 Task: Change conversion quality for Chromecast stream output to "Medium (medium quality and medium bandwidth)".
Action: Mouse moved to (124, 17)
Screenshot: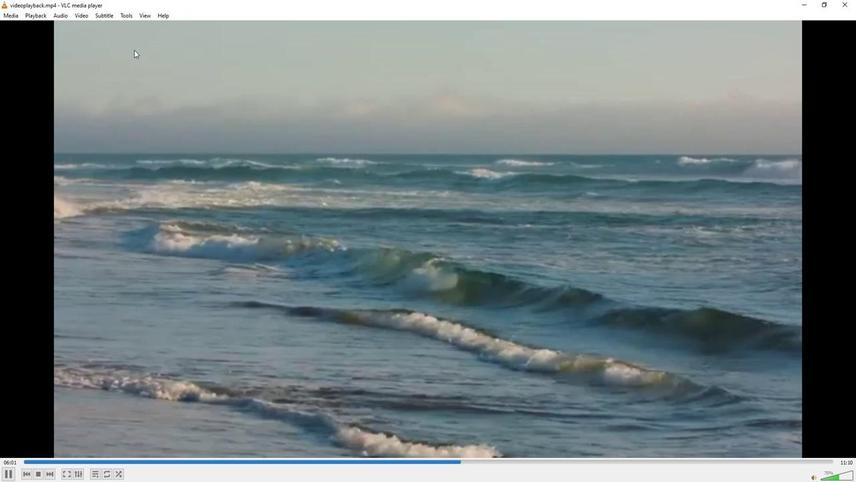 
Action: Mouse pressed left at (124, 17)
Screenshot: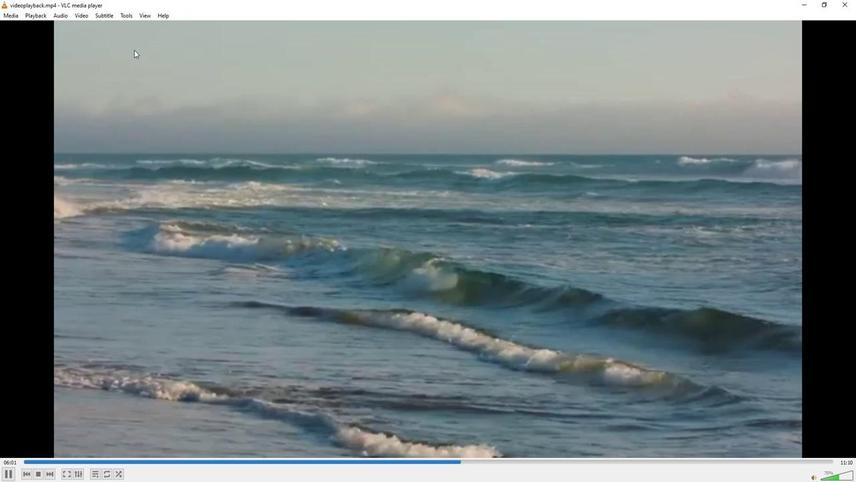 
Action: Mouse moved to (155, 122)
Screenshot: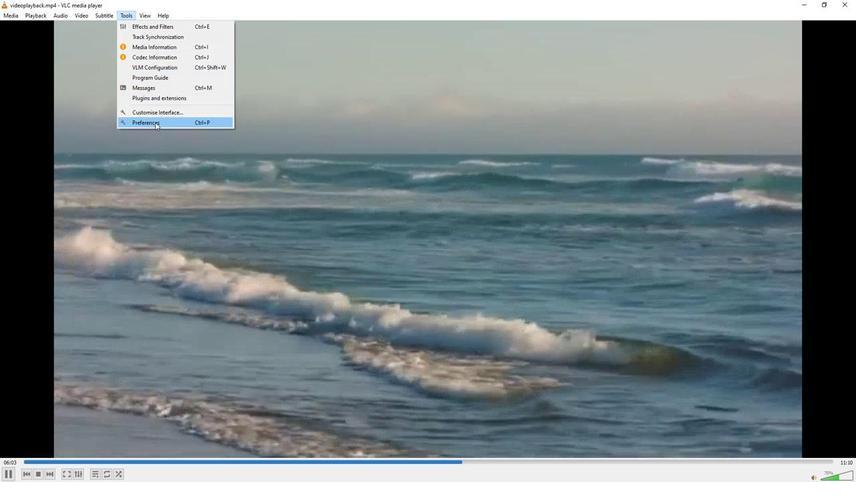 
Action: Mouse pressed left at (155, 122)
Screenshot: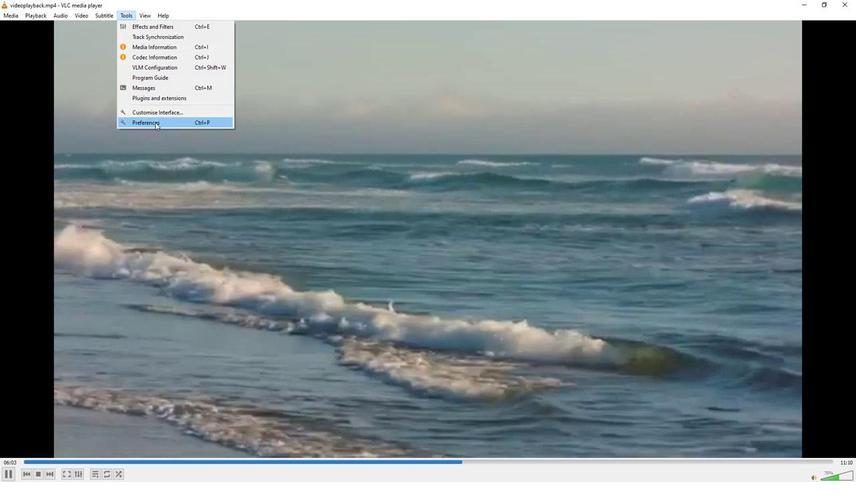 
Action: Mouse moved to (282, 392)
Screenshot: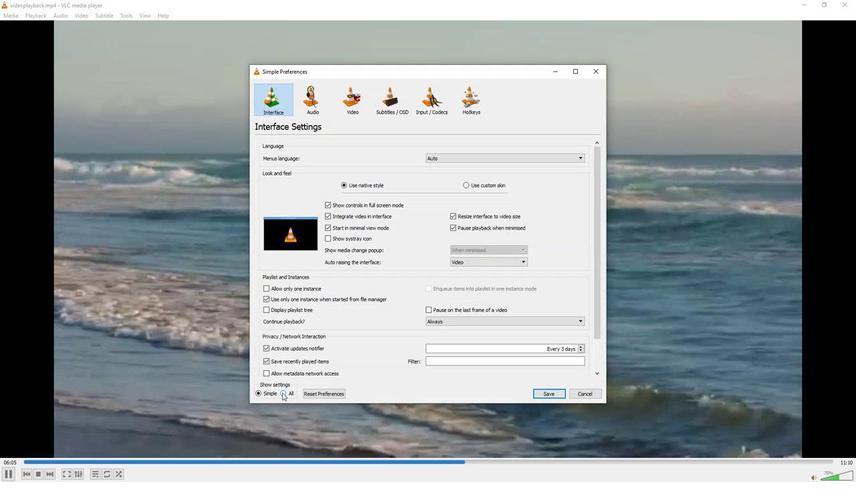 
Action: Mouse pressed left at (282, 392)
Screenshot: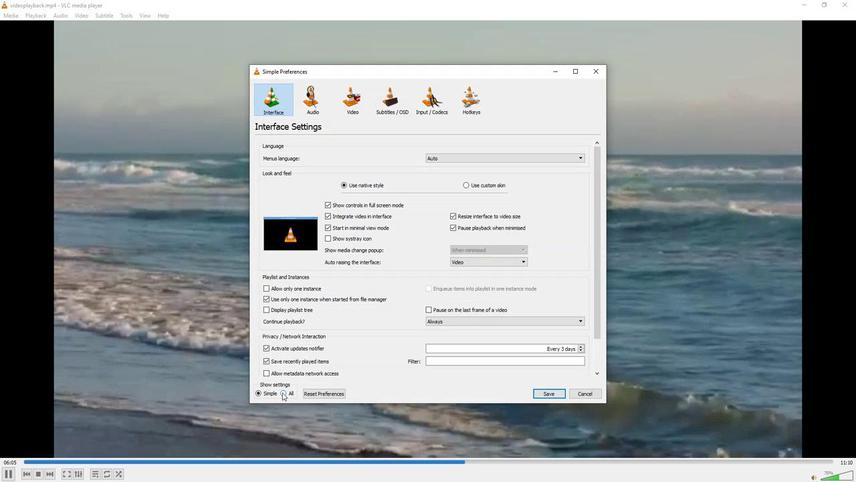 
Action: Mouse moved to (277, 300)
Screenshot: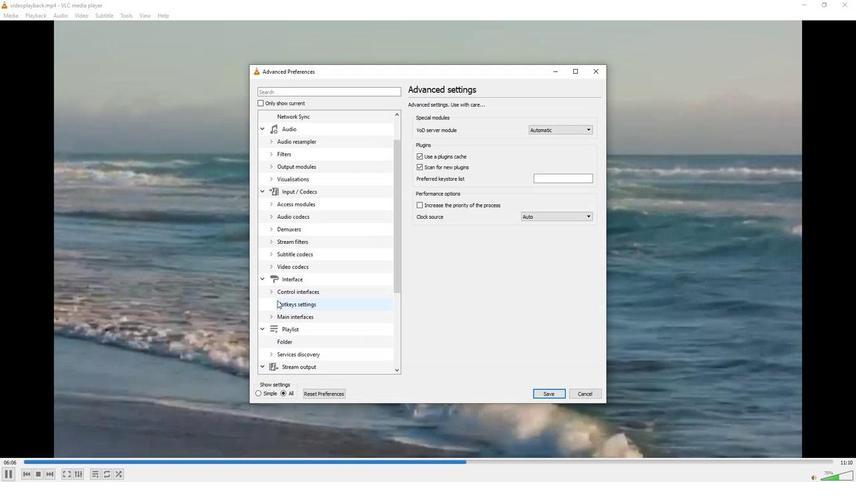 
Action: Mouse scrolled (277, 300) with delta (0, 0)
Screenshot: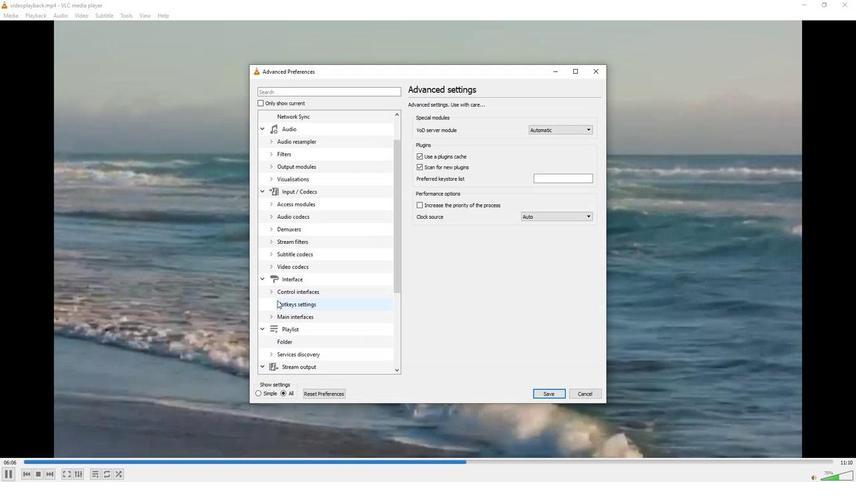 
Action: Mouse moved to (277, 299)
Screenshot: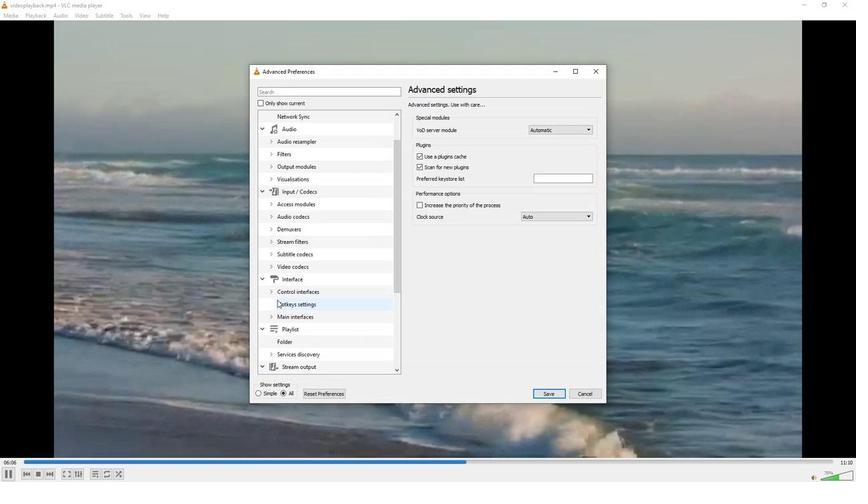 
Action: Mouse scrolled (277, 298) with delta (0, 0)
Screenshot: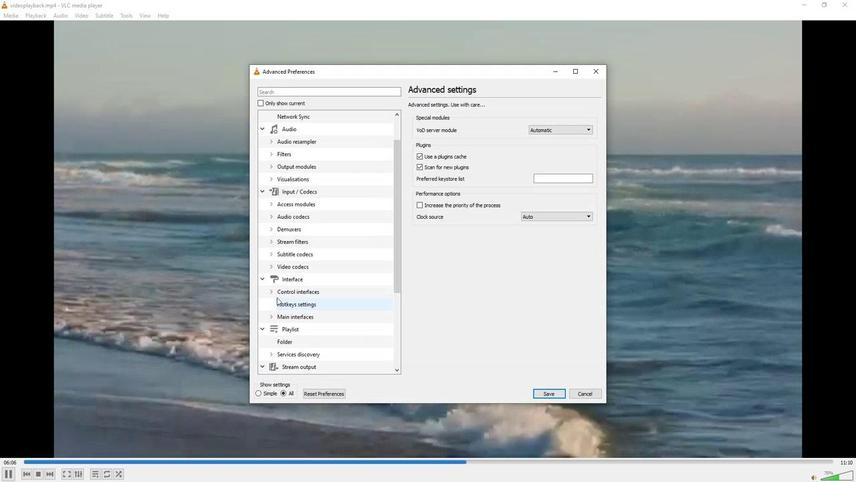 
Action: Mouse moved to (276, 298)
Screenshot: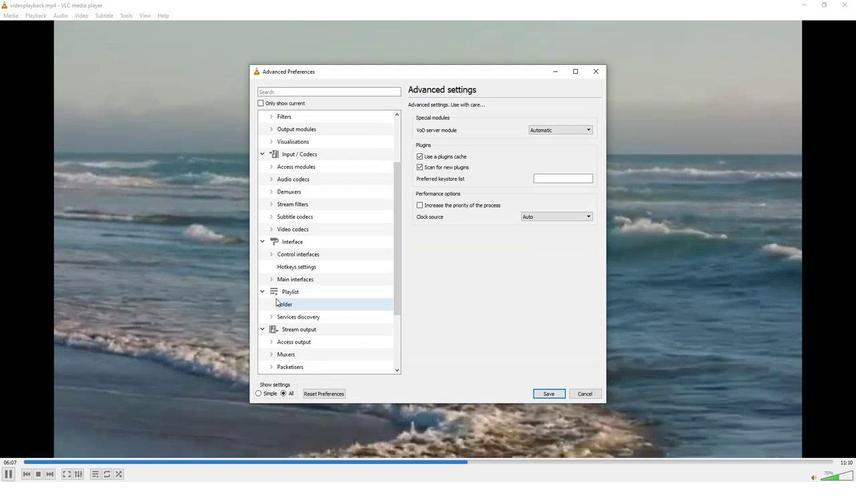 
Action: Mouse scrolled (276, 297) with delta (0, 0)
Screenshot: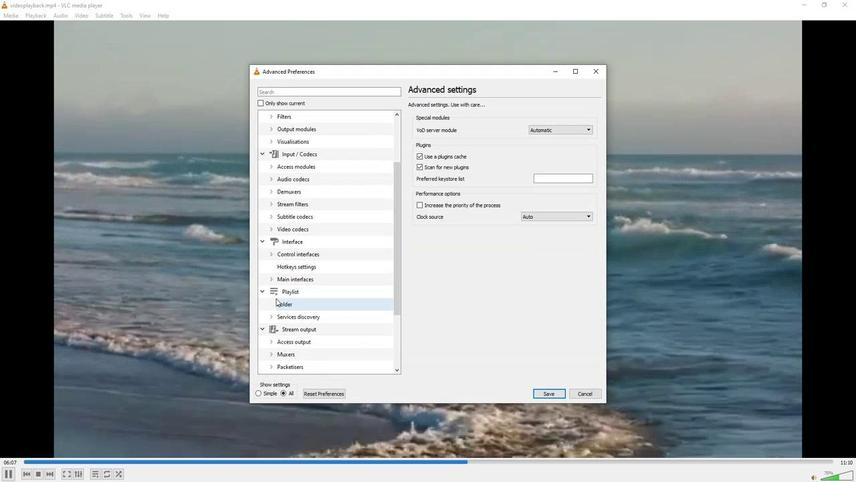 
Action: Mouse moved to (271, 315)
Screenshot: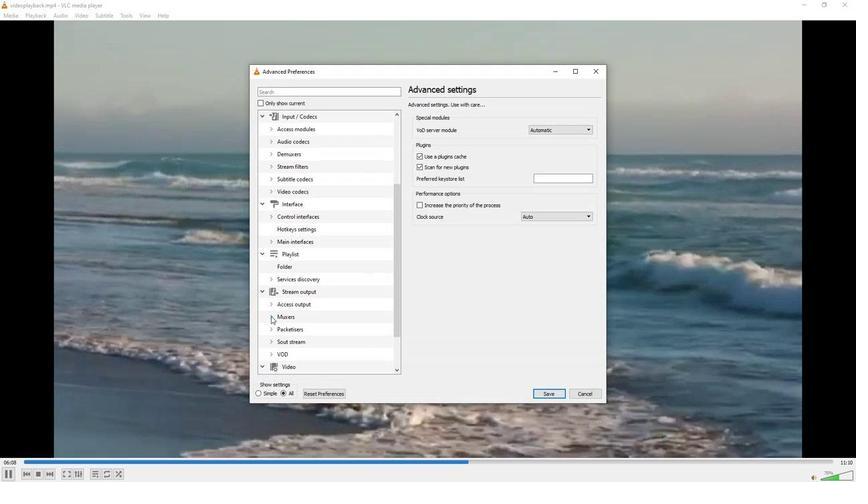 
Action: Mouse pressed left at (271, 315)
Screenshot: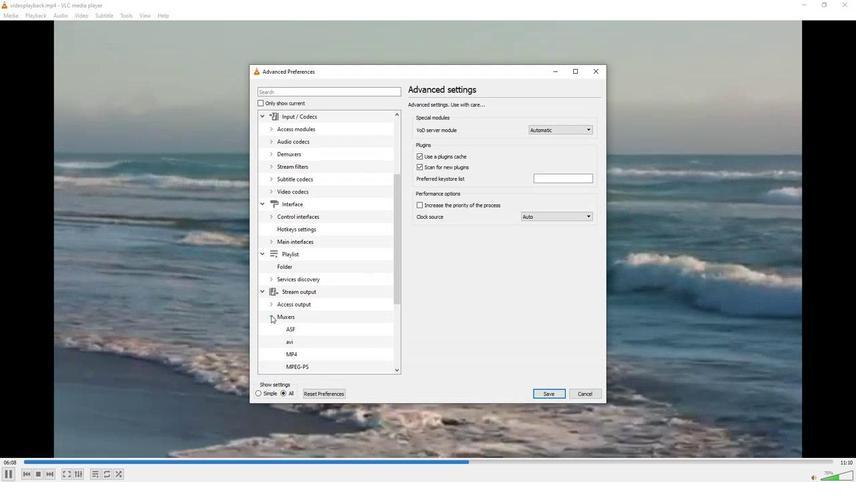 
Action: Mouse moved to (291, 313)
Screenshot: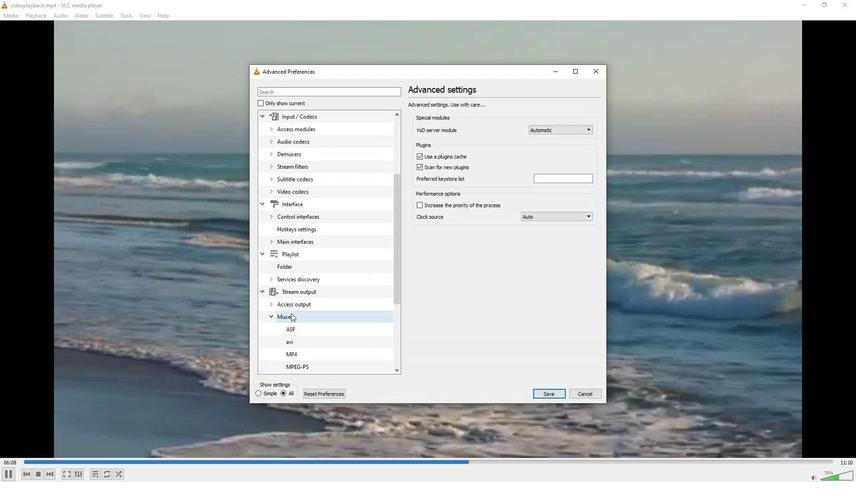 
Action: Mouse scrolled (291, 312) with delta (0, 0)
Screenshot: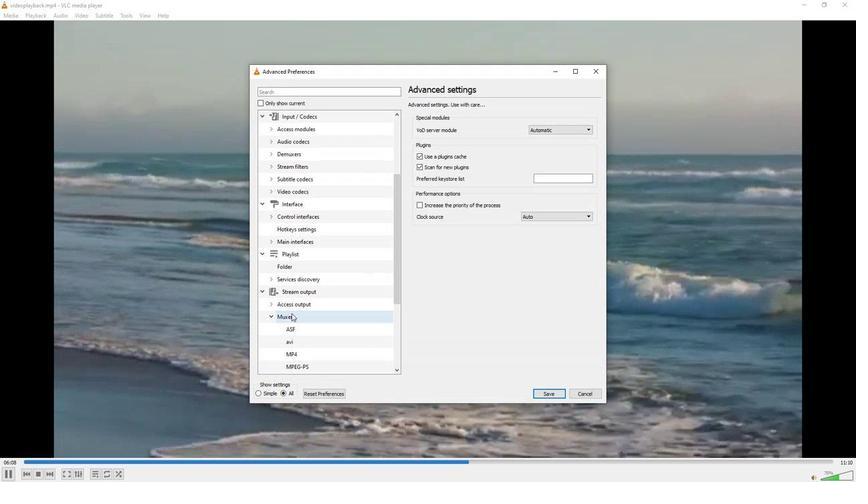 
Action: Mouse scrolled (291, 312) with delta (0, 0)
Screenshot: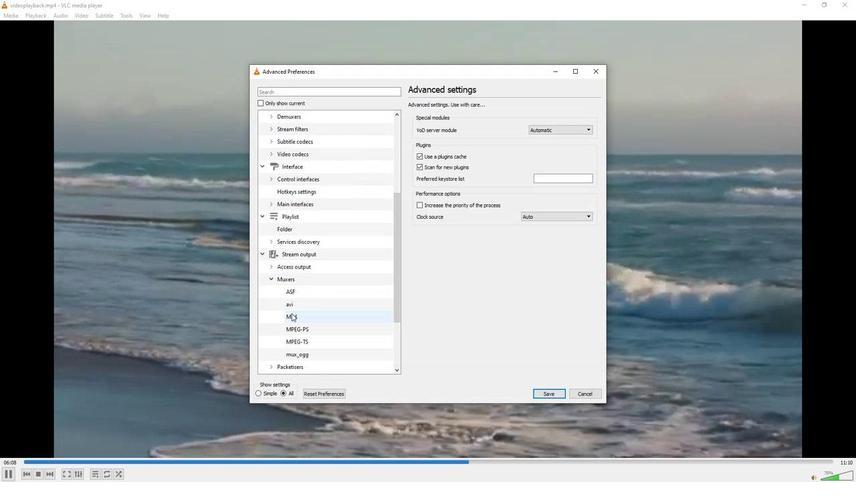 
Action: Mouse moved to (271, 340)
Screenshot: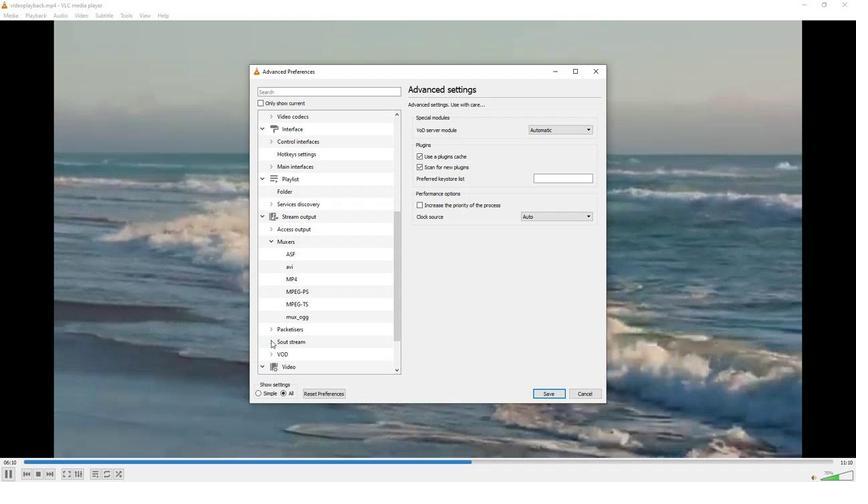 
Action: Mouse pressed left at (271, 340)
Screenshot: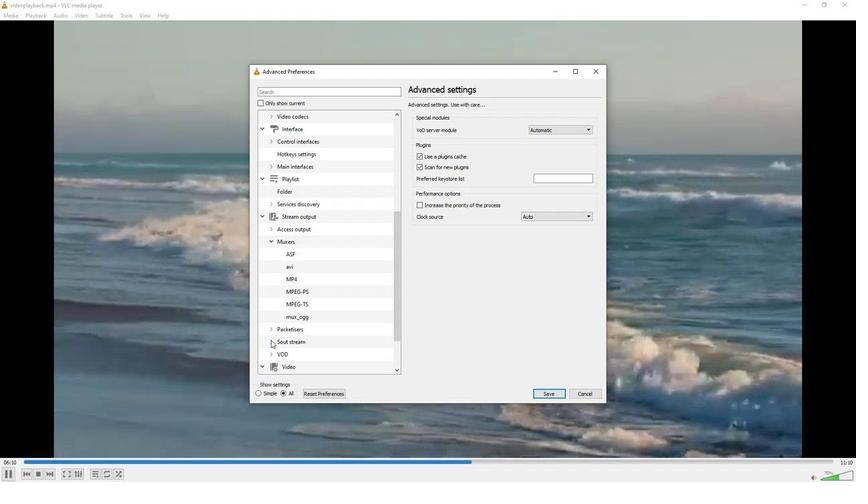 
Action: Mouse moved to (294, 354)
Screenshot: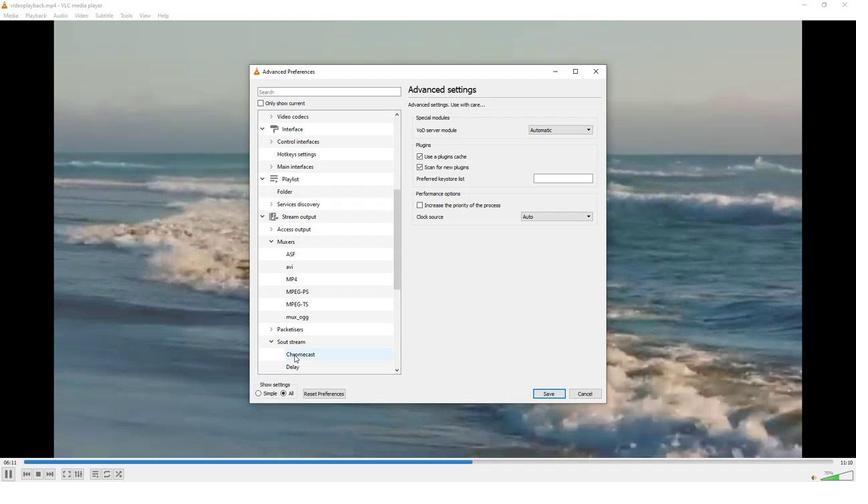 
Action: Mouse pressed left at (294, 354)
Screenshot: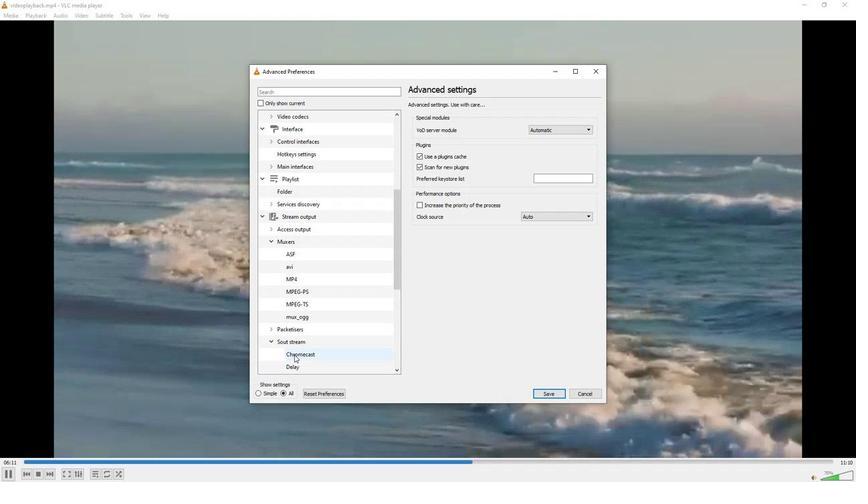 
Action: Mouse moved to (592, 139)
Screenshot: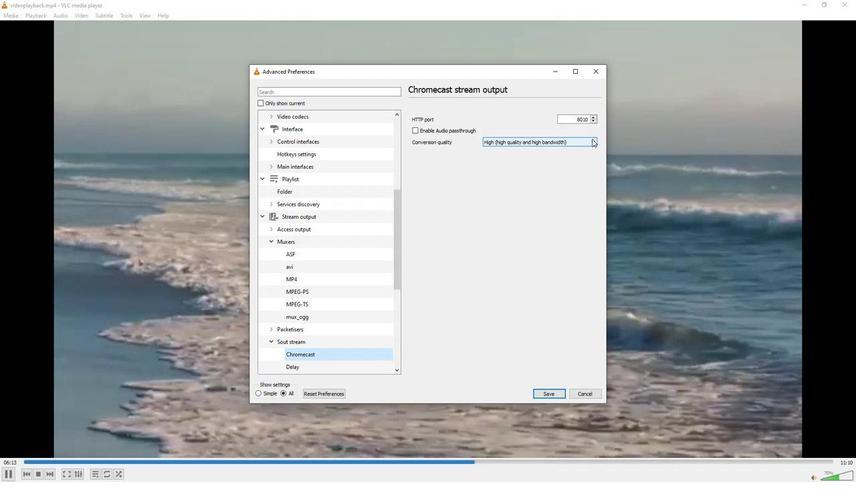 
Action: Mouse pressed left at (592, 139)
Screenshot: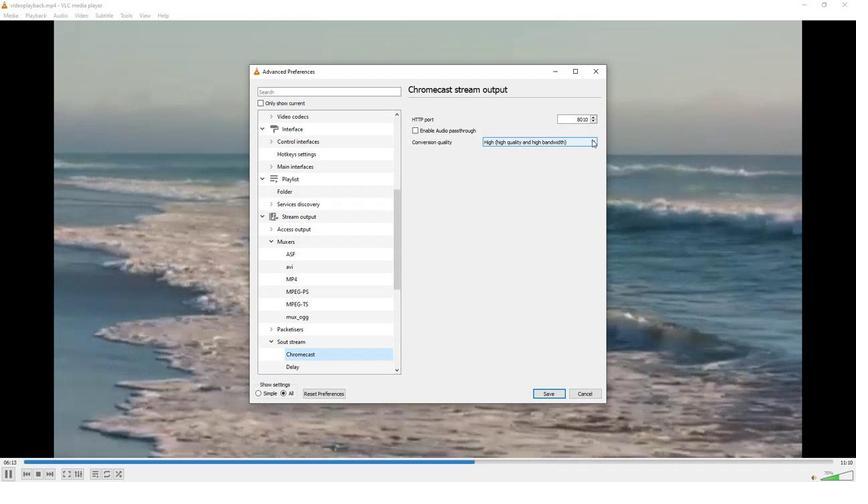 
Action: Mouse moved to (543, 155)
Screenshot: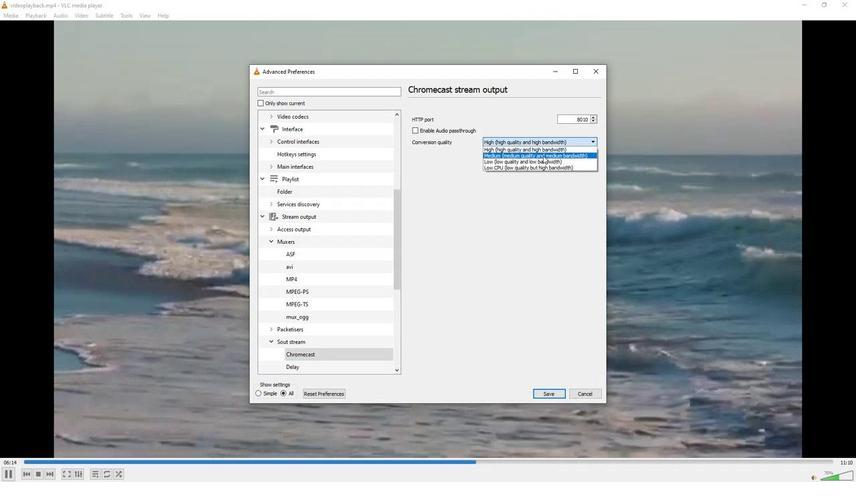 
Action: Mouse pressed left at (543, 155)
Screenshot: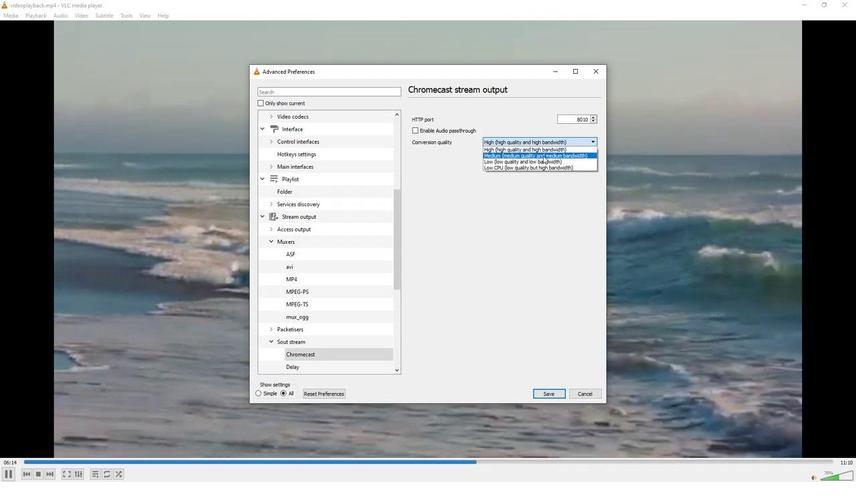
Action: Mouse moved to (478, 283)
Screenshot: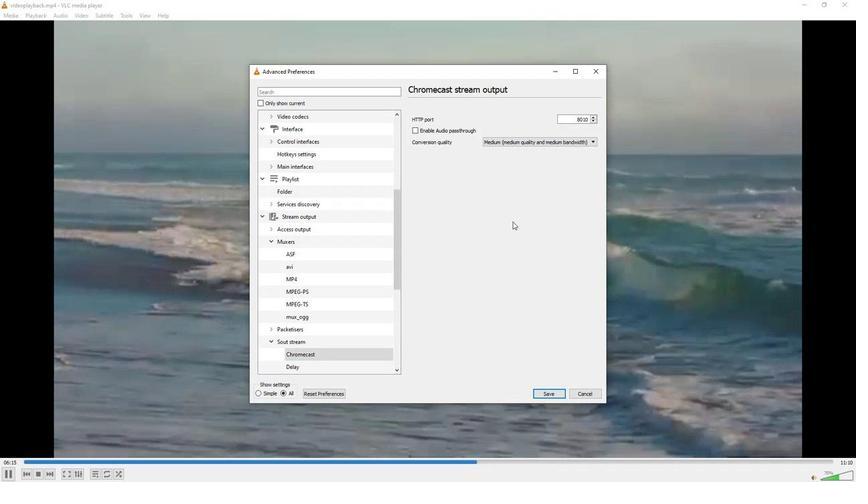 
